 Task: Use the formula "BAHTTEXT" in spreadsheet "Project protfolio".
Action: Mouse moved to (874, 136)
Screenshot: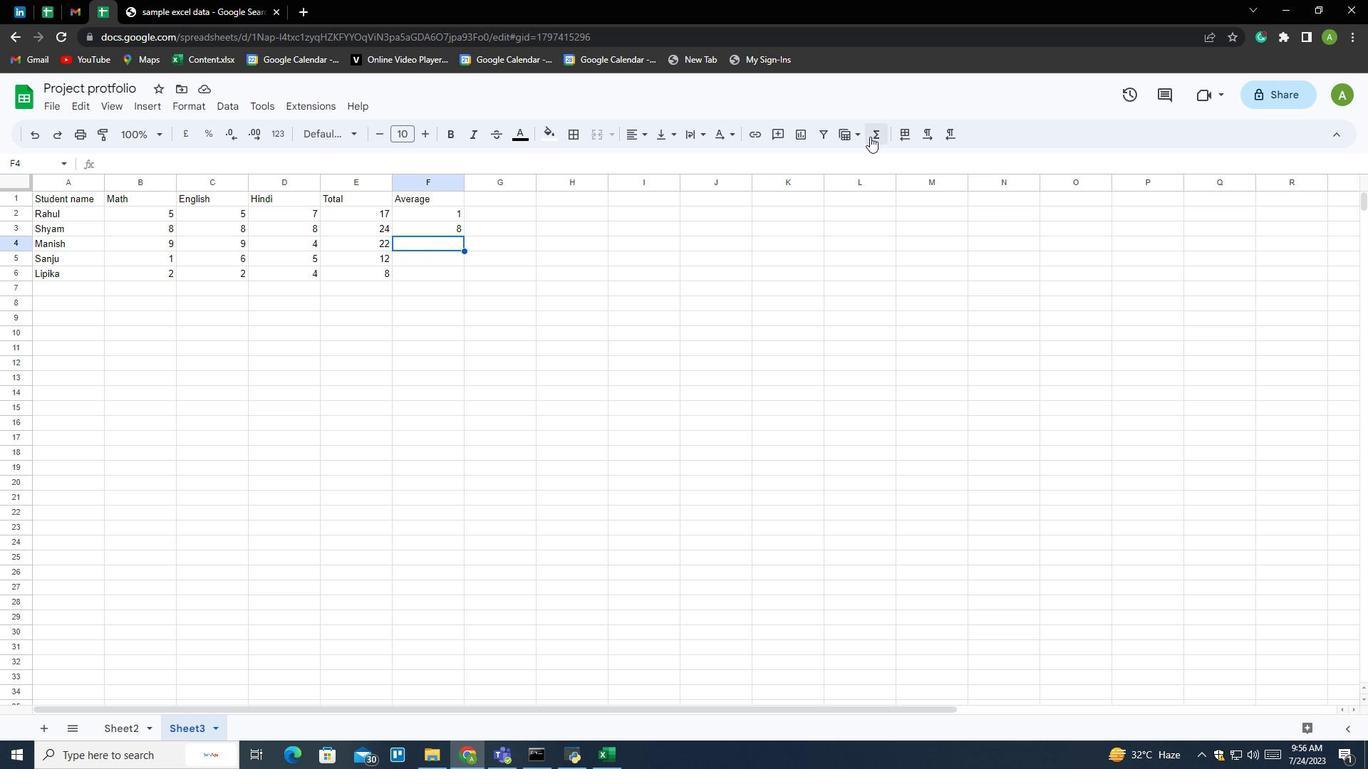 
Action: Mouse pressed left at (874, 136)
Screenshot: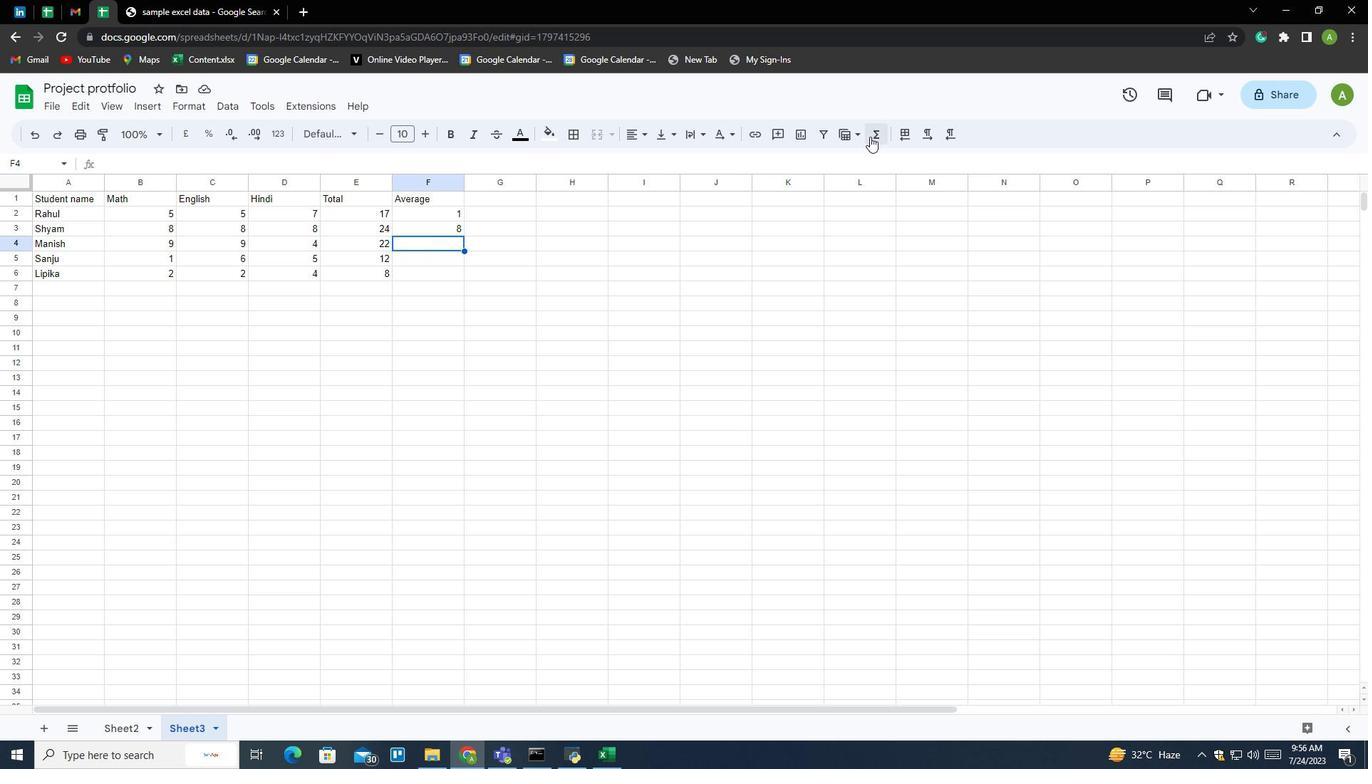 
Action: Mouse moved to (900, 279)
Screenshot: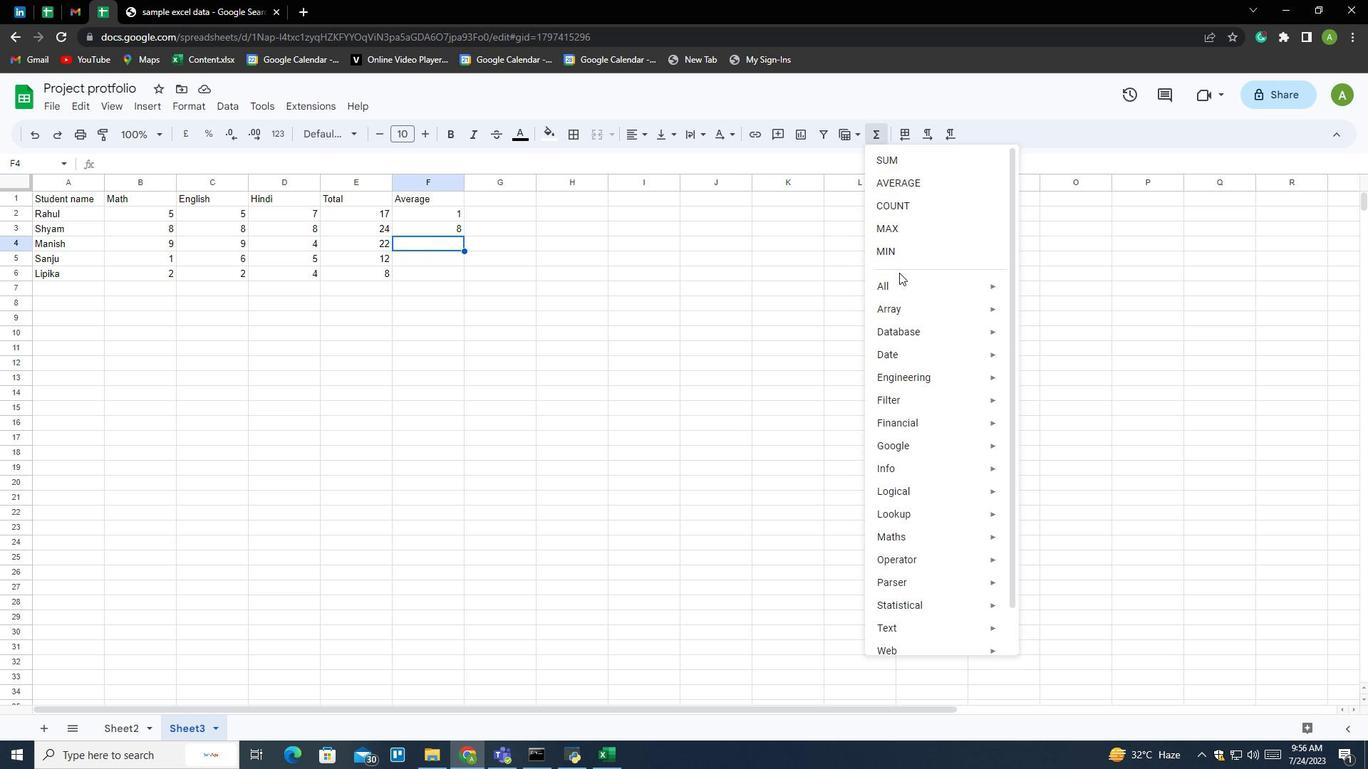 
Action: Mouse pressed left at (900, 279)
Screenshot: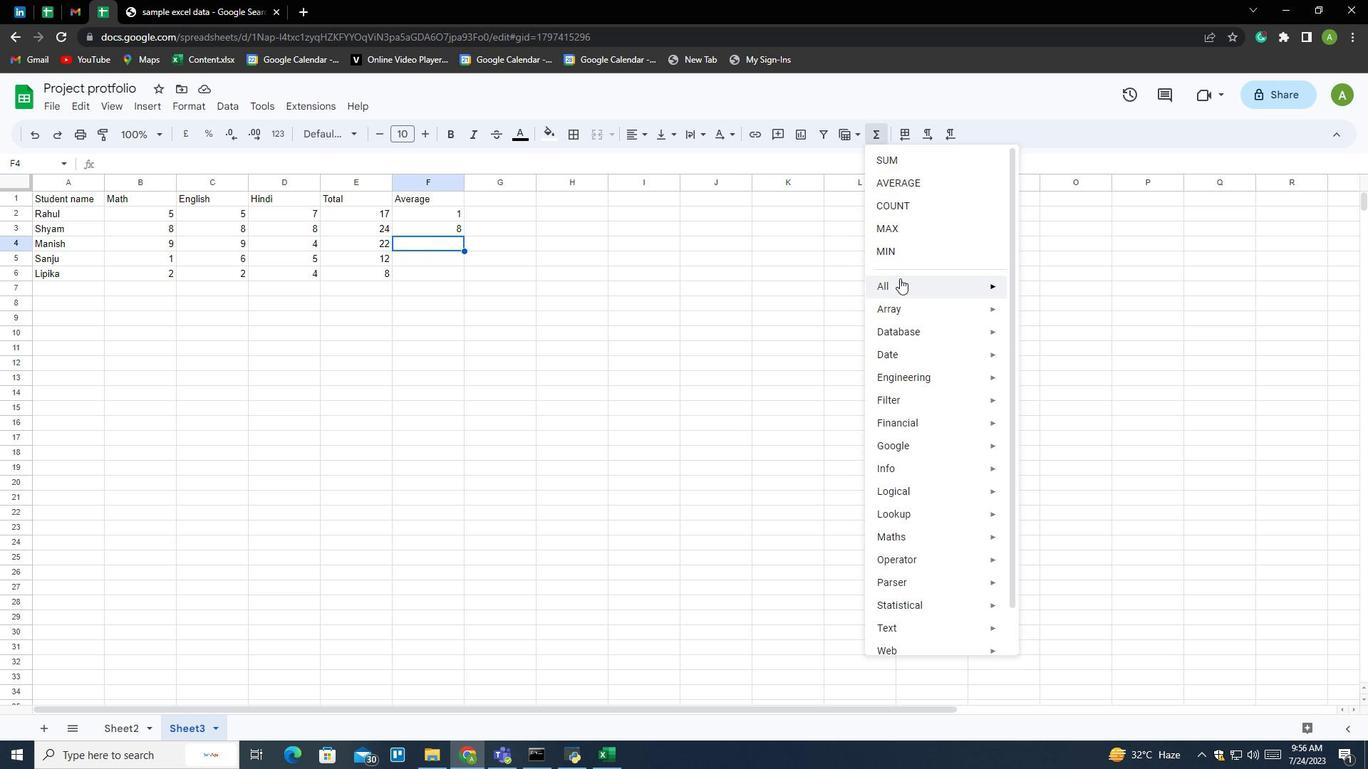 
Action: Mouse moved to (1047, 595)
Screenshot: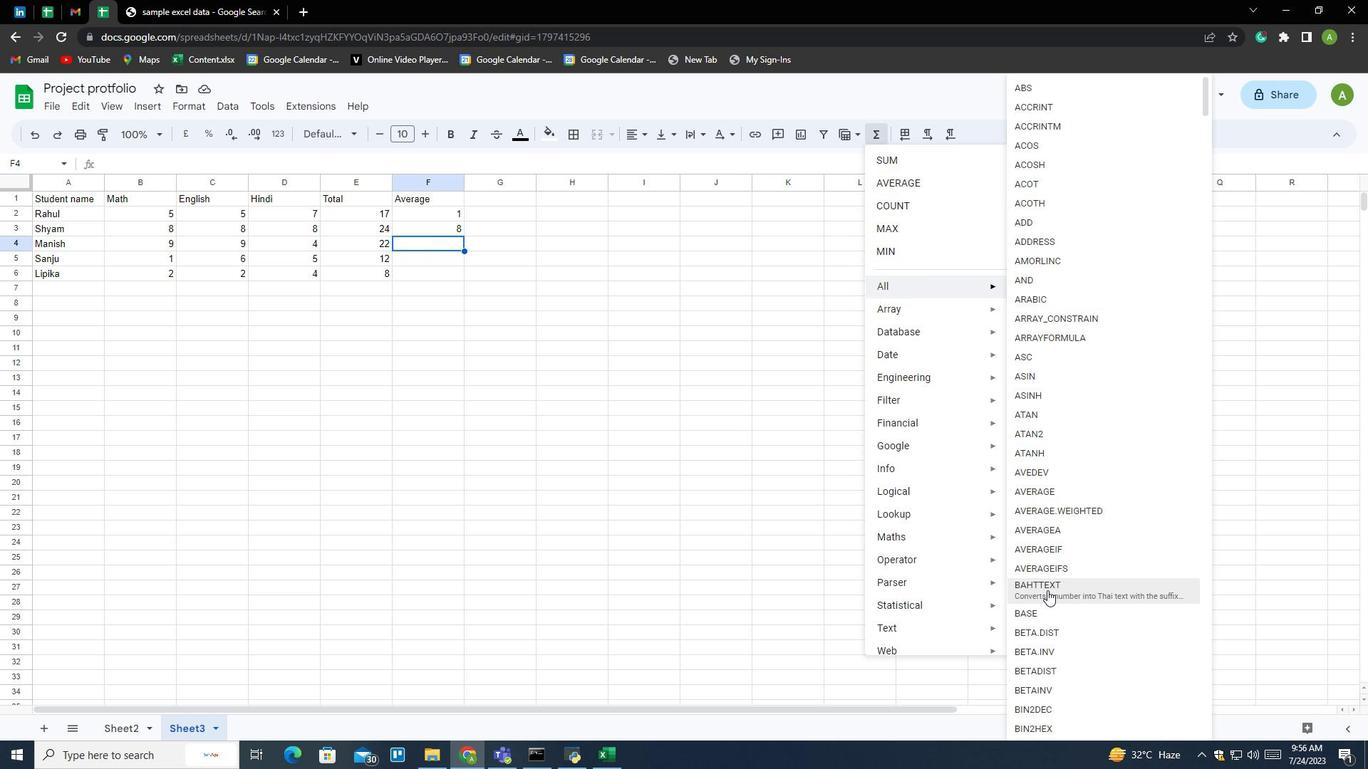 
Action: Mouse pressed left at (1047, 595)
Screenshot: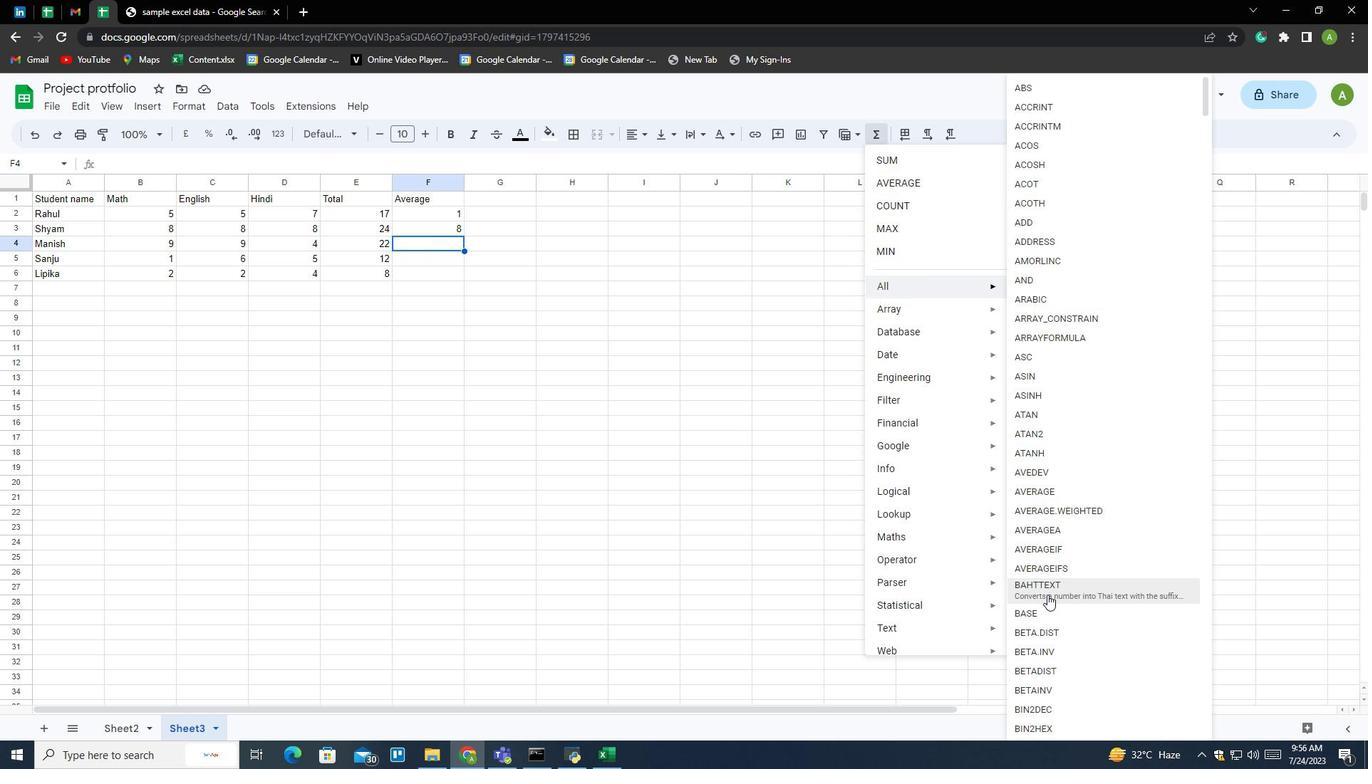 
Action: Mouse moved to (381, 211)
Screenshot: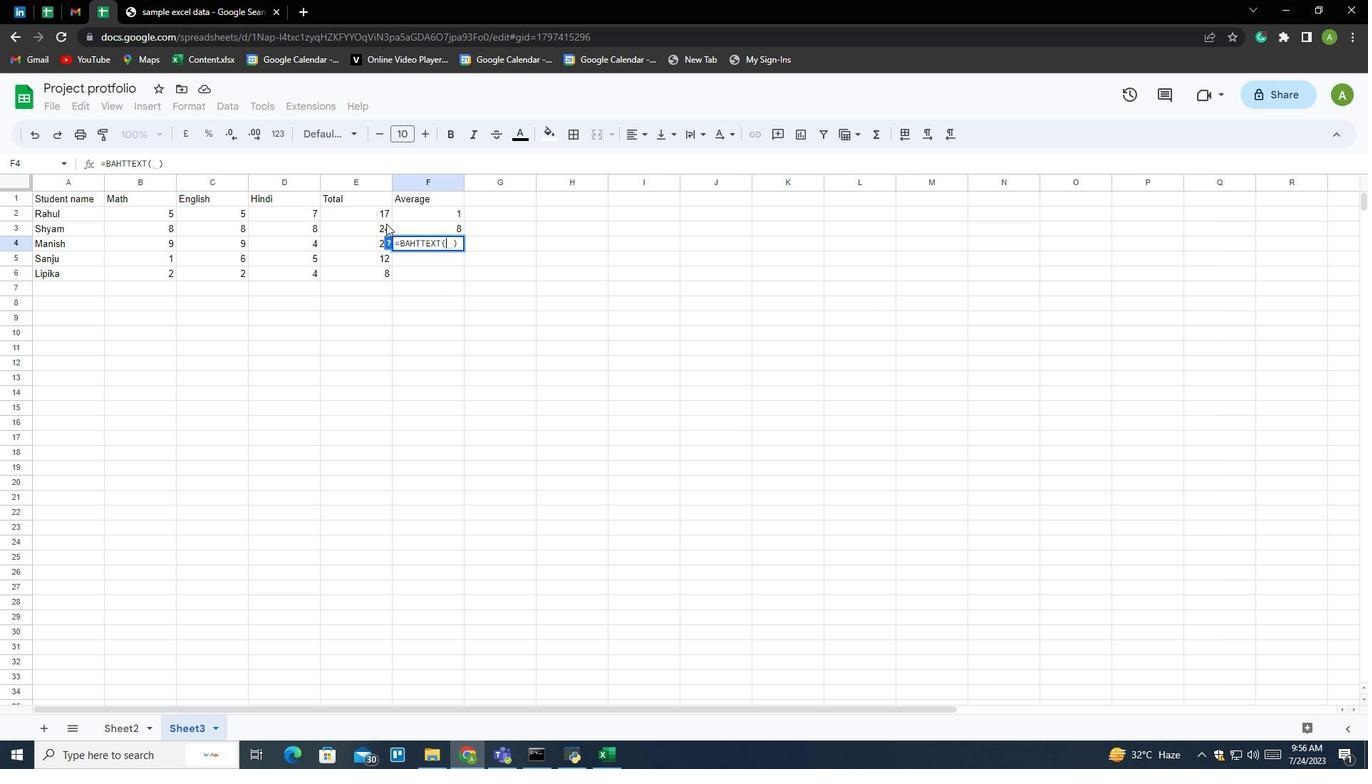 
Action: Mouse pressed left at (381, 211)
Screenshot: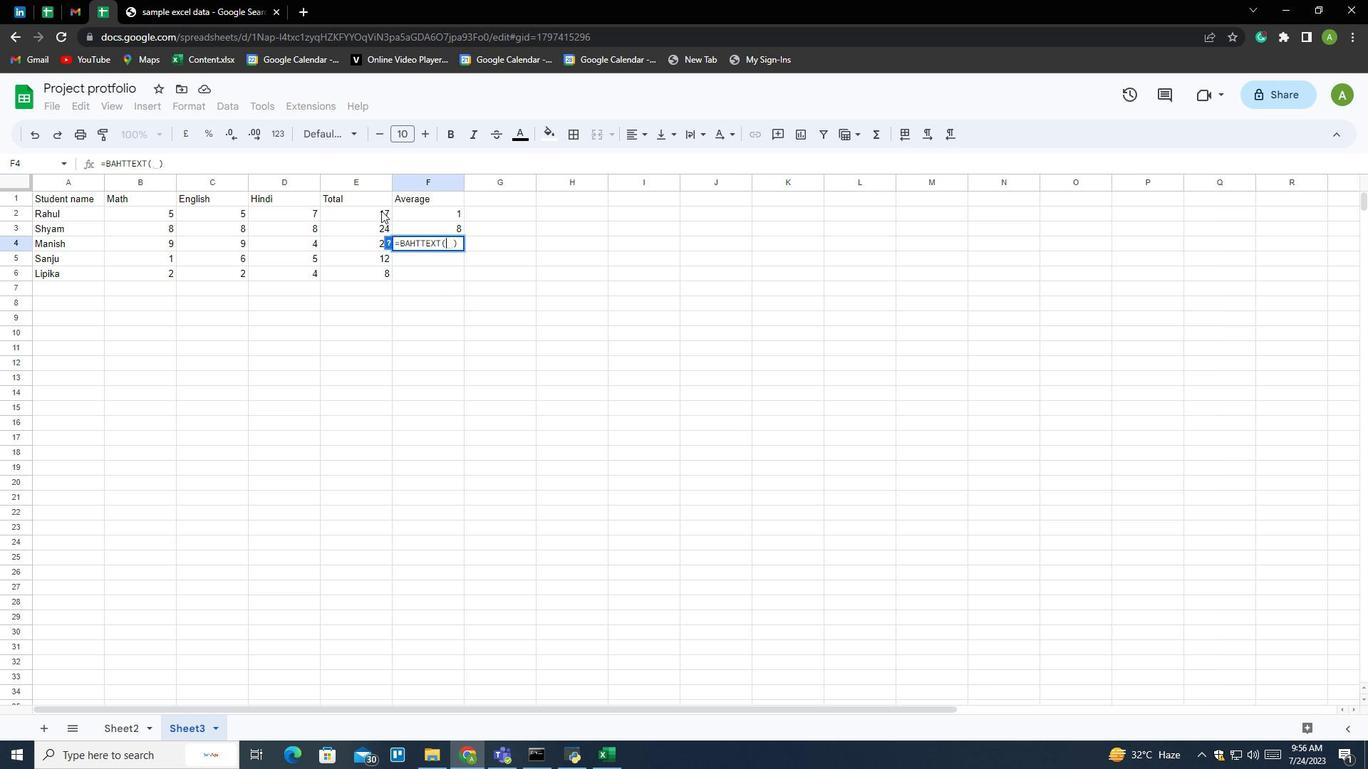 
Action: Mouse moved to (553, 271)
Screenshot: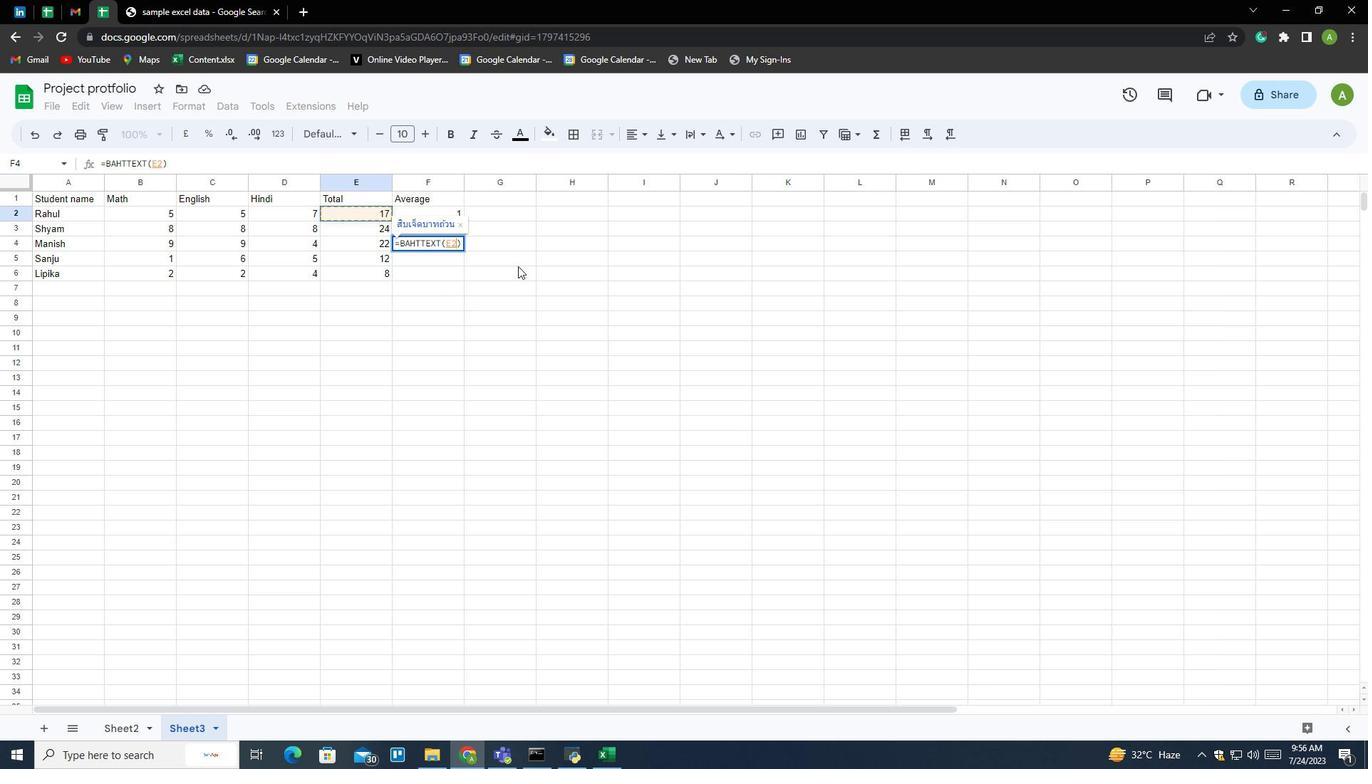
Action: Key pressed <Key.enter>
Screenshot: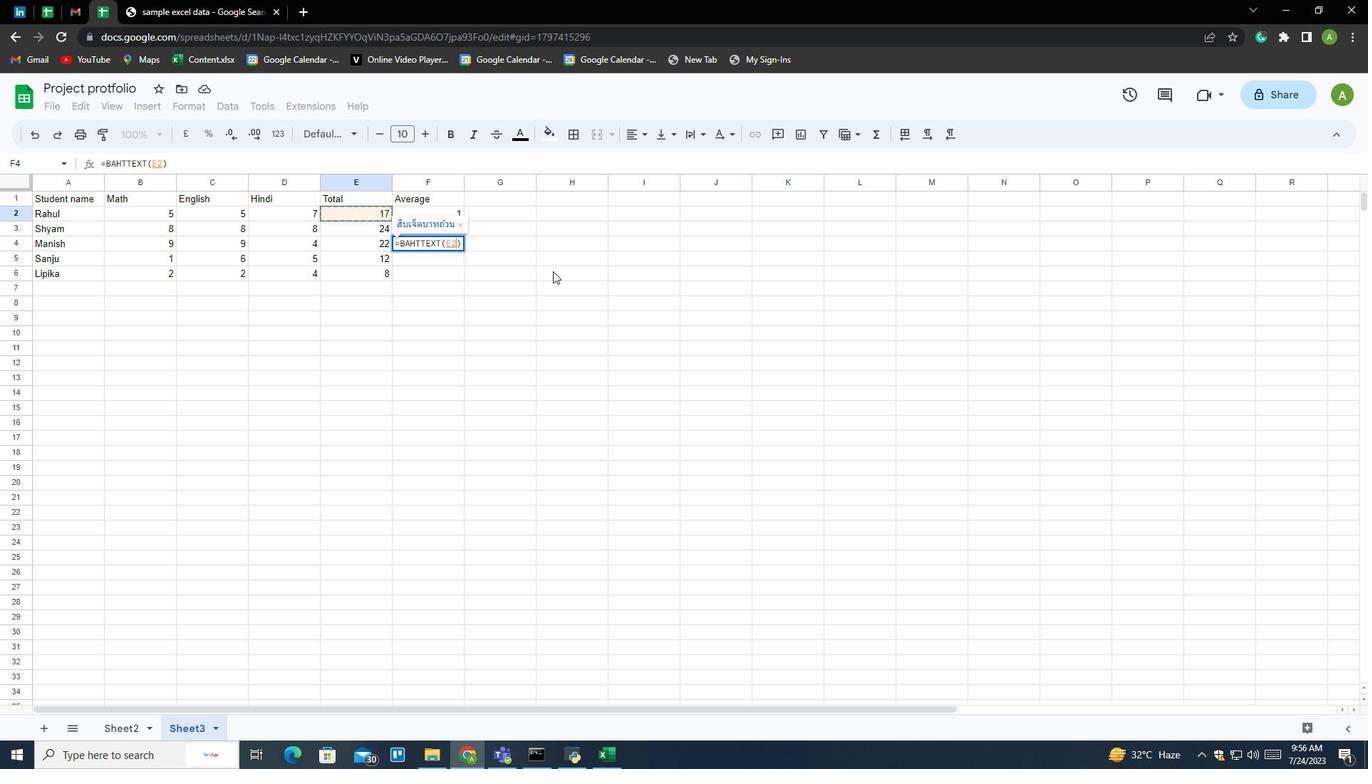 
